 Task: Create a section Code Charge and in the section, add a milestone Digital Marketing Strategy Implementation in the project TrapPlan.
Action: Mouse moved to (60, 429)
Screenshot: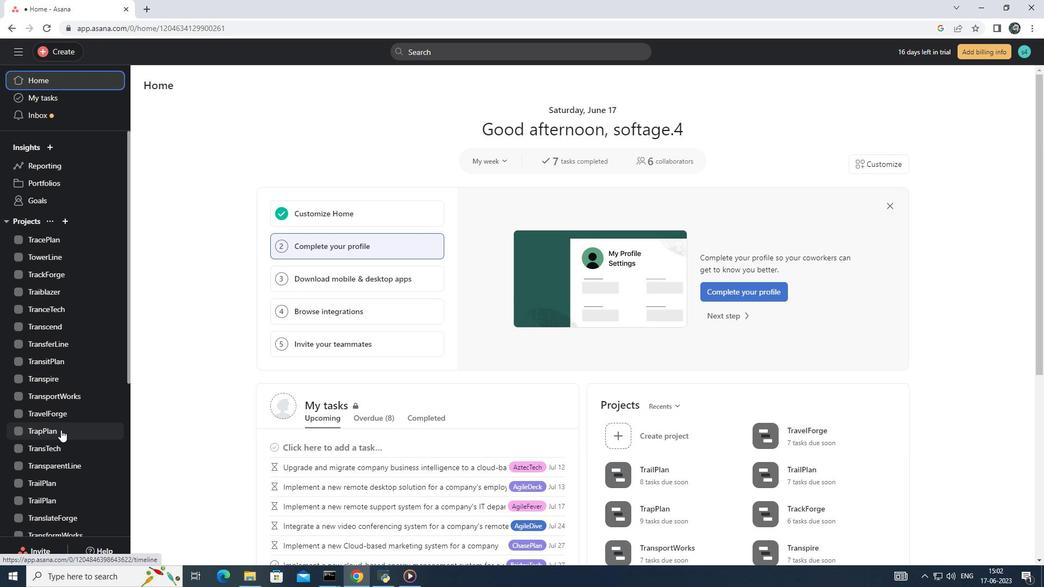 
Action: Mouse pressed left at (60, 429)
Screenshot: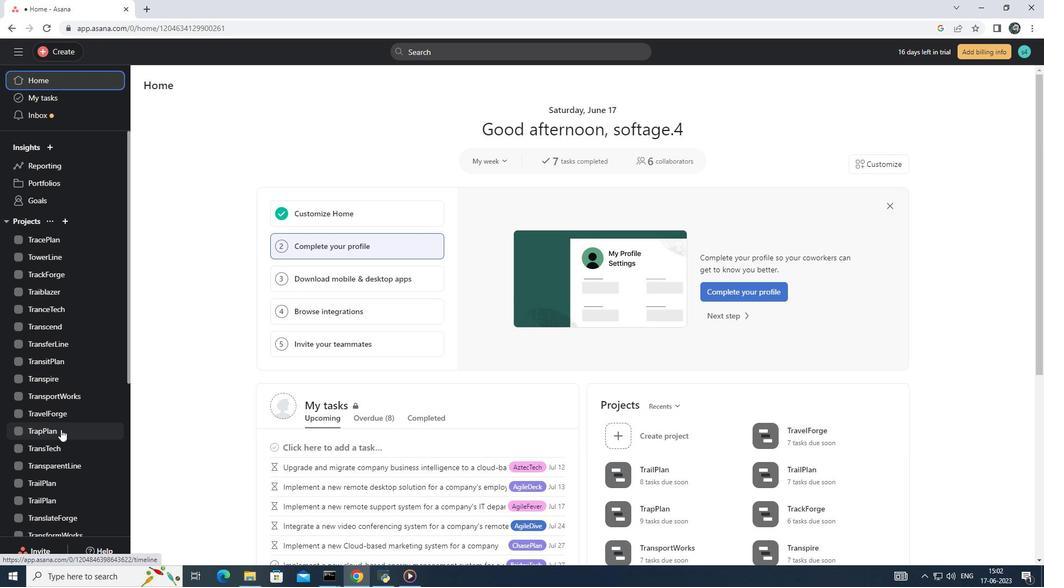 
Action: Mouse moved to (190, 398)
Screenshot: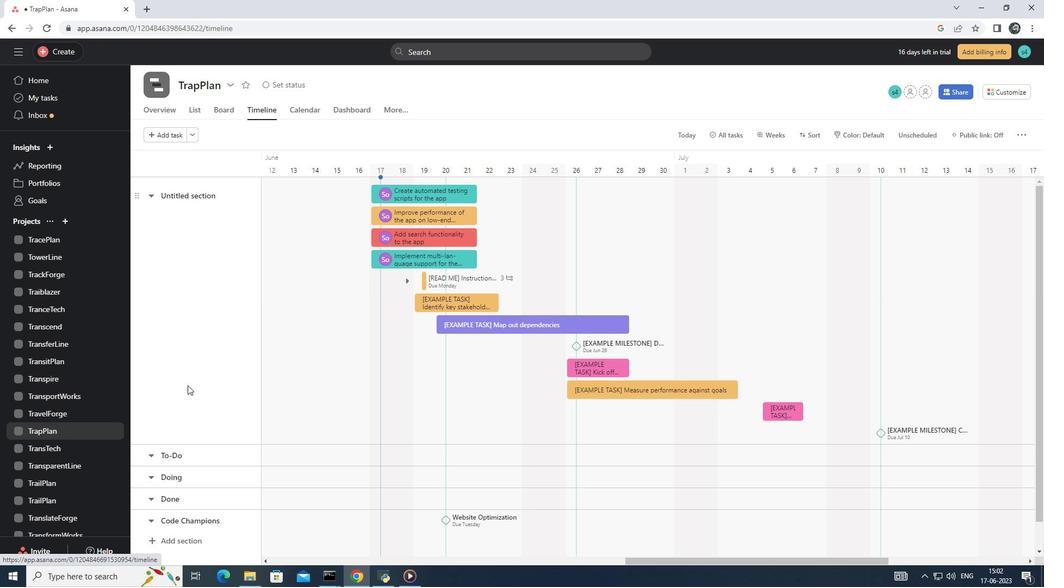 
Action: Mouse scrolled (190, 396) with delta (0, 0)
Screenshot: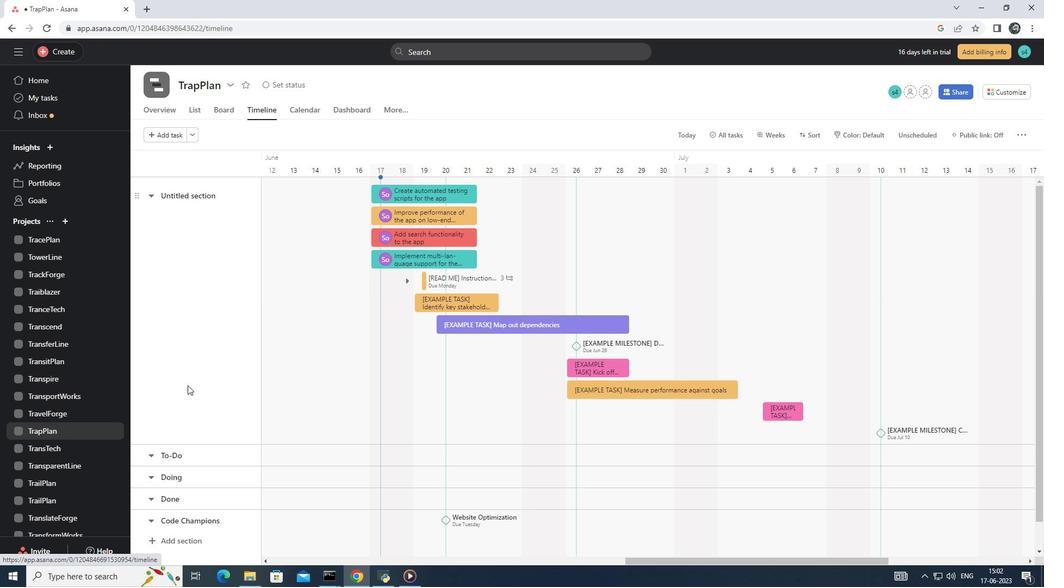 
Action: Mouse moved to (193, 408)
Screenshot: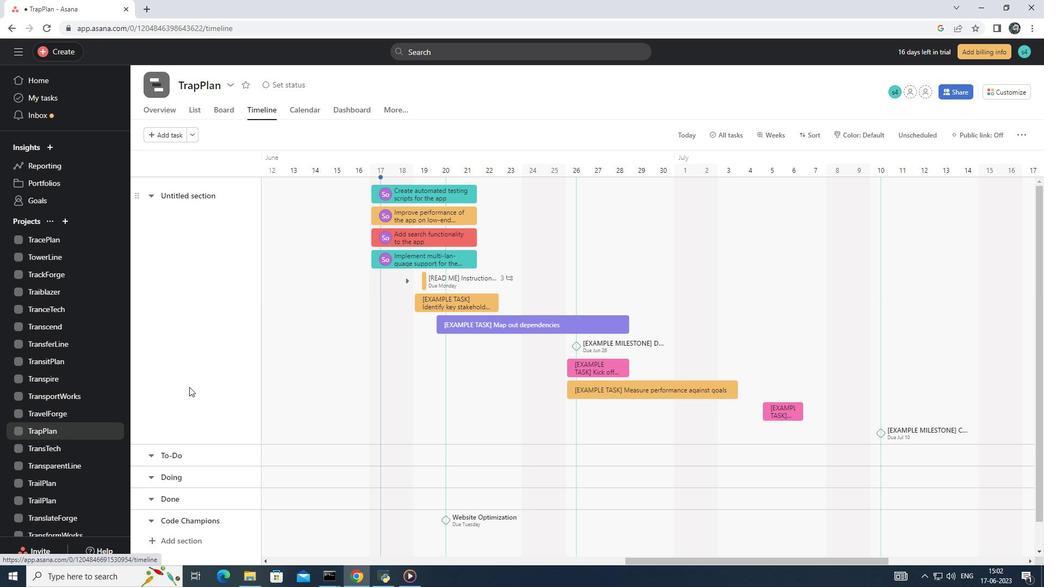 
Action: Mouse scrolled (191, 404) with delta (0, 0)
Screenshot: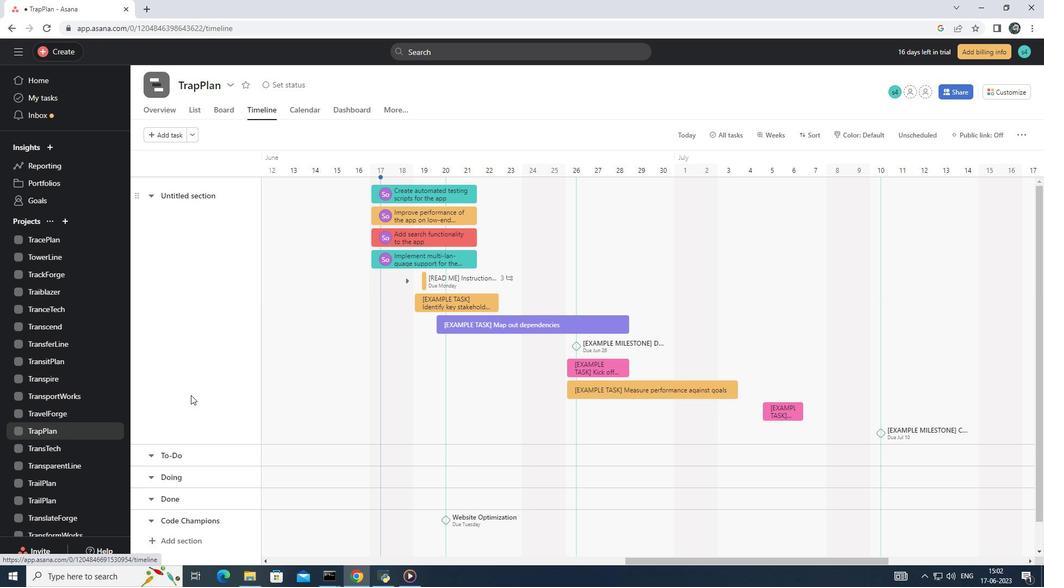 
Action: Mouse moved to (198, 420)
Screenshot: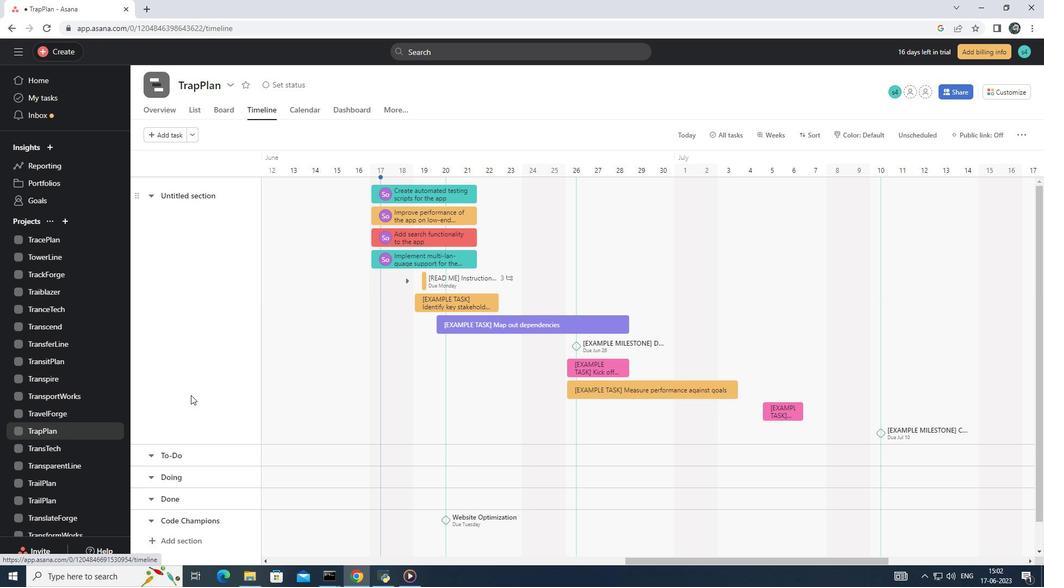 
Action: Mouse scrolled (195, 415) with delta (0, 0)
Screenshot: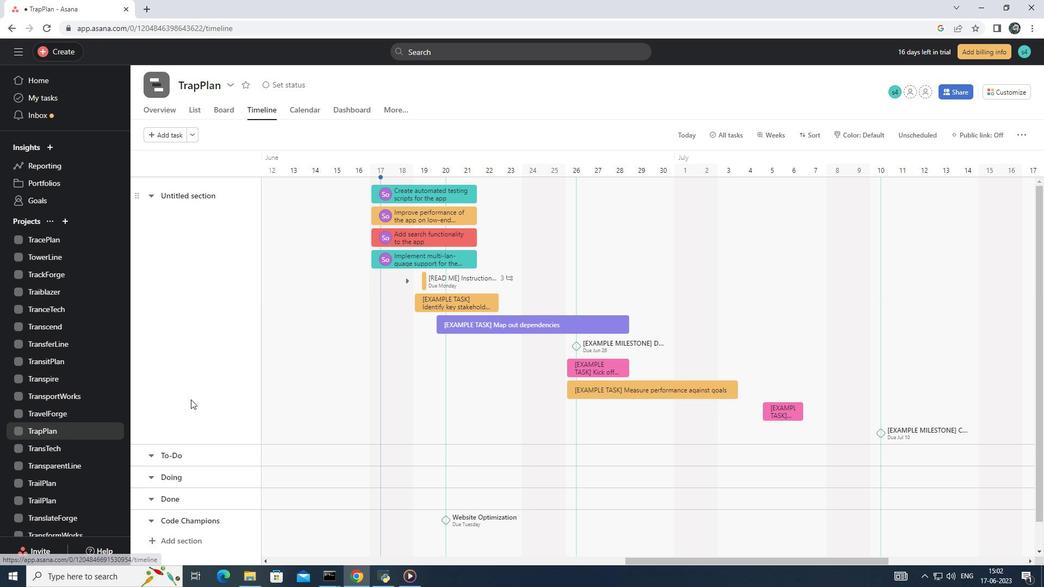 
Action: Mouse moved to (182, 507)
Screenshot: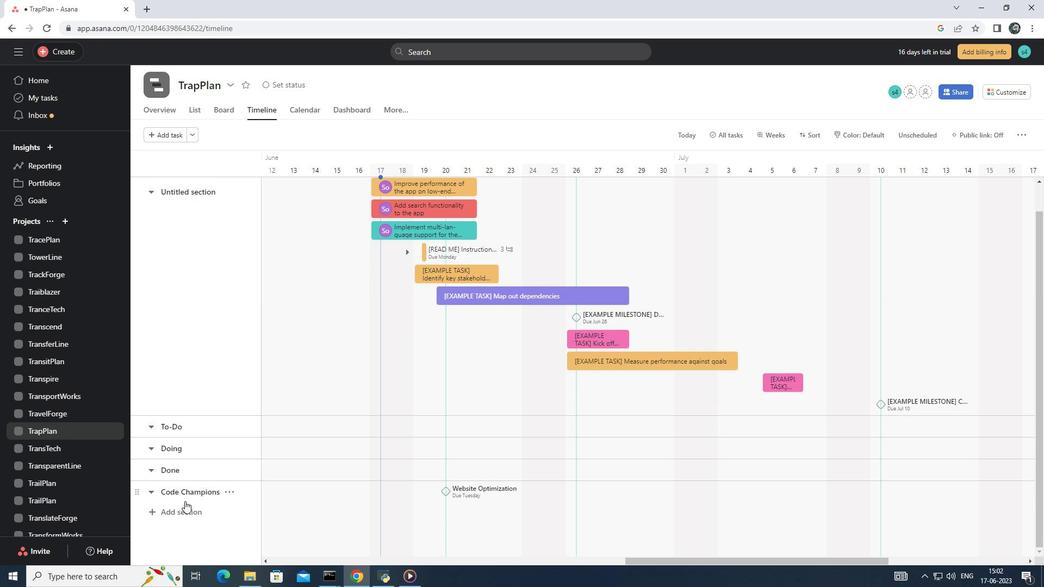 
Action: Mouse pressed left at (182, 507)
Screenshot: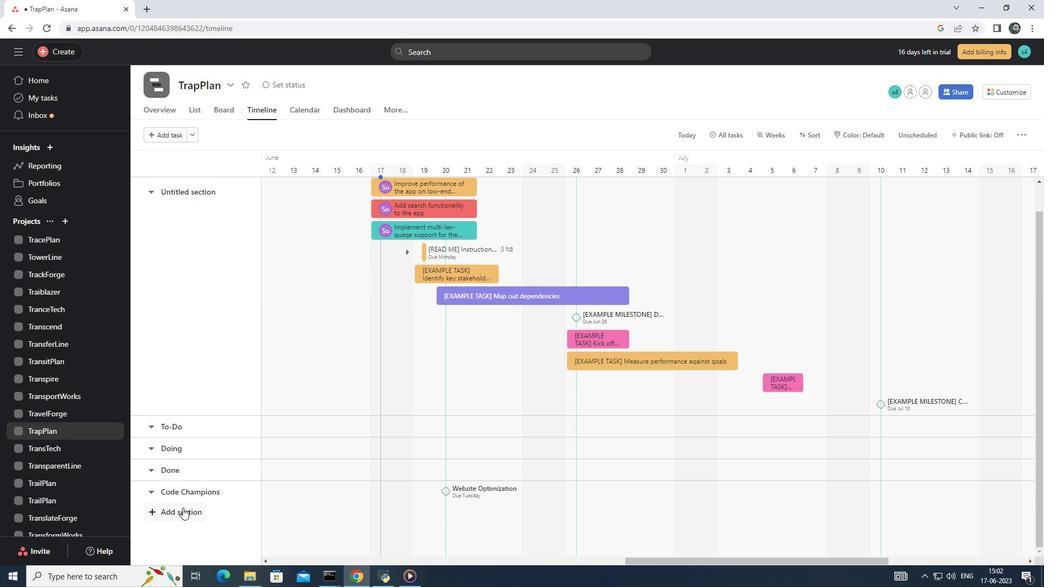 
Action: Mouse moved to (176, 511)
Screenshot: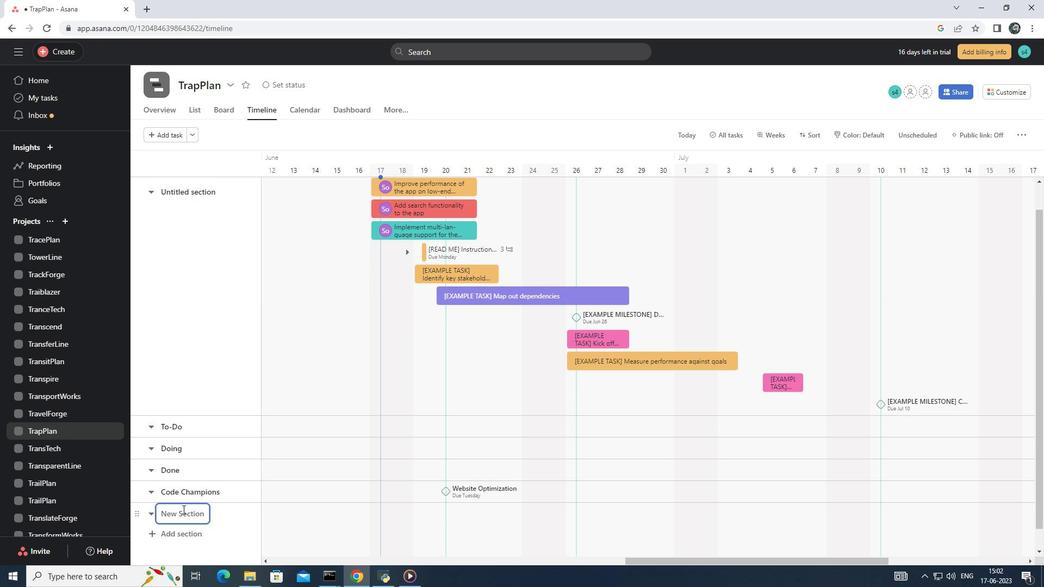 
Action: Mouse pressed left at (176, 511)
Screenshot: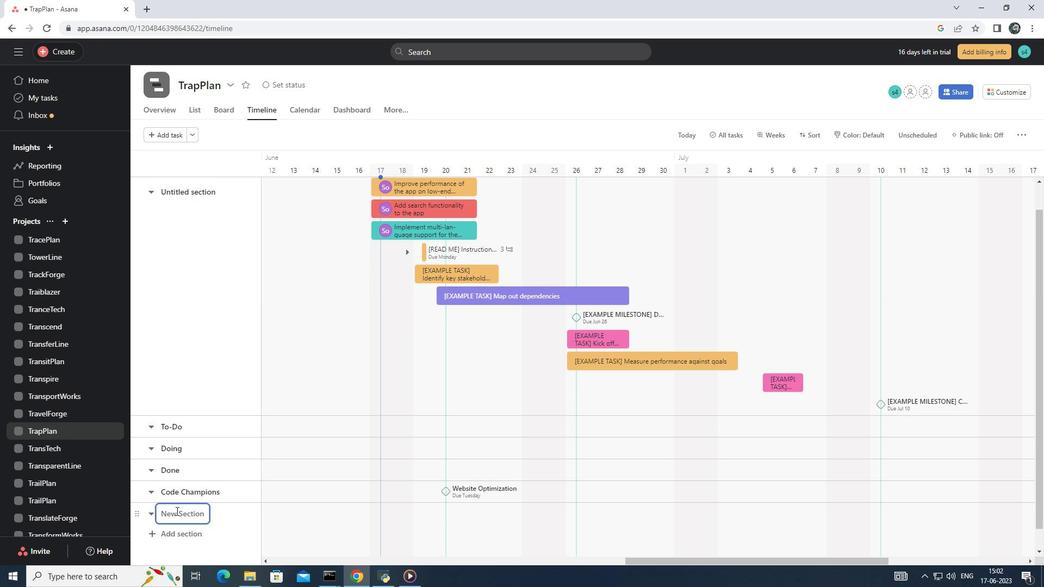 
Action: Key pressed <Key.shift>Code<Key.space><Key.shift>Charge<Key.enter>
Screenshot: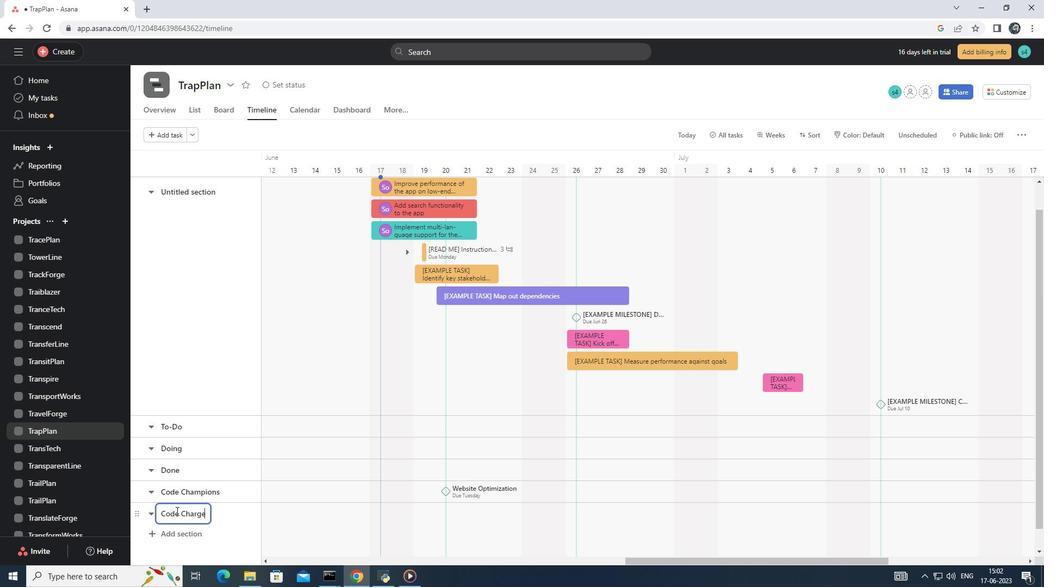 
Action: Mouse moved to (359, 514)
Screenshot: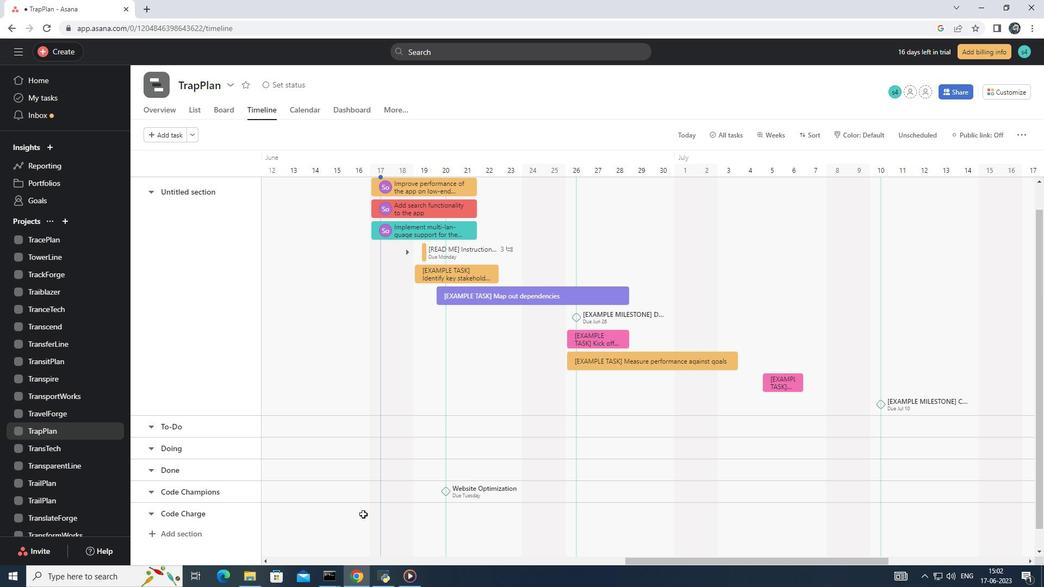 
Action: Mouse pressed left at (359, 514)
Screenshot: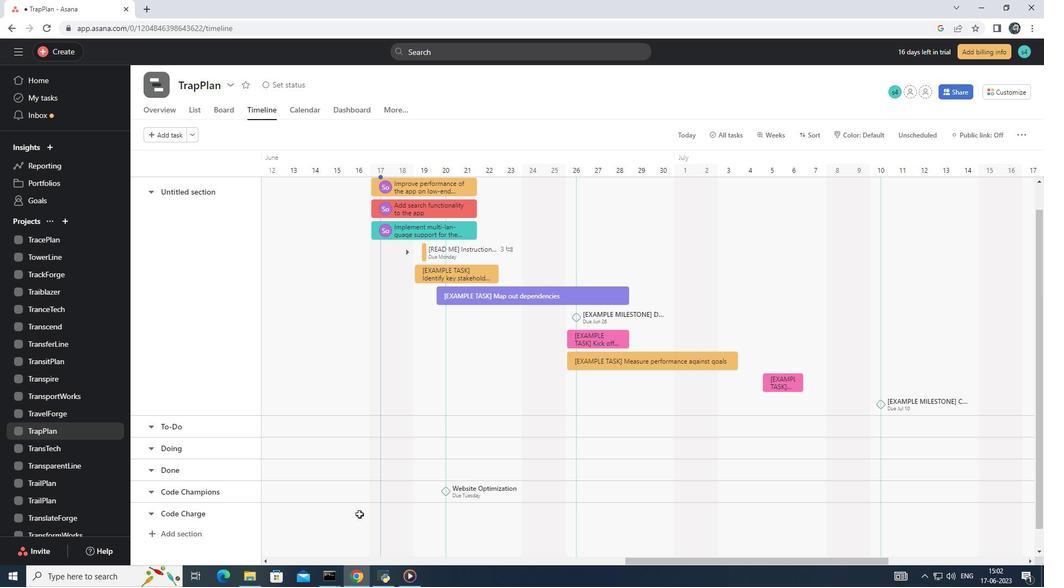 
Action: Key pressed <Key.shift>Digital<Key.space><Key.shift>Marketing<Key.space><Key.shift>Strategy<Key.space><Key.shift>Implementation<Key.enter>
Screenshot: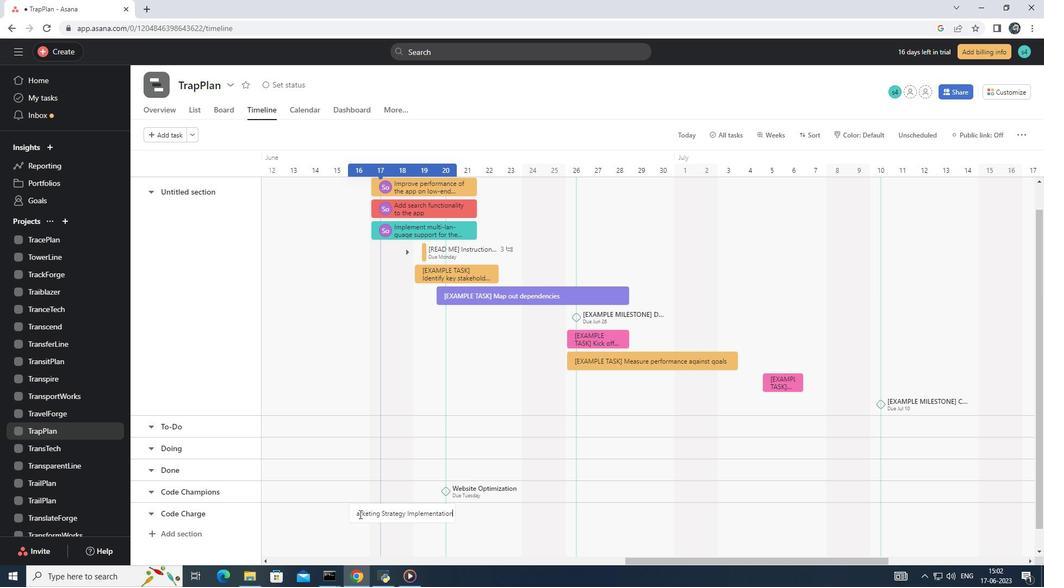 
Action: Mouse moved to (400, 511)
Screenshot: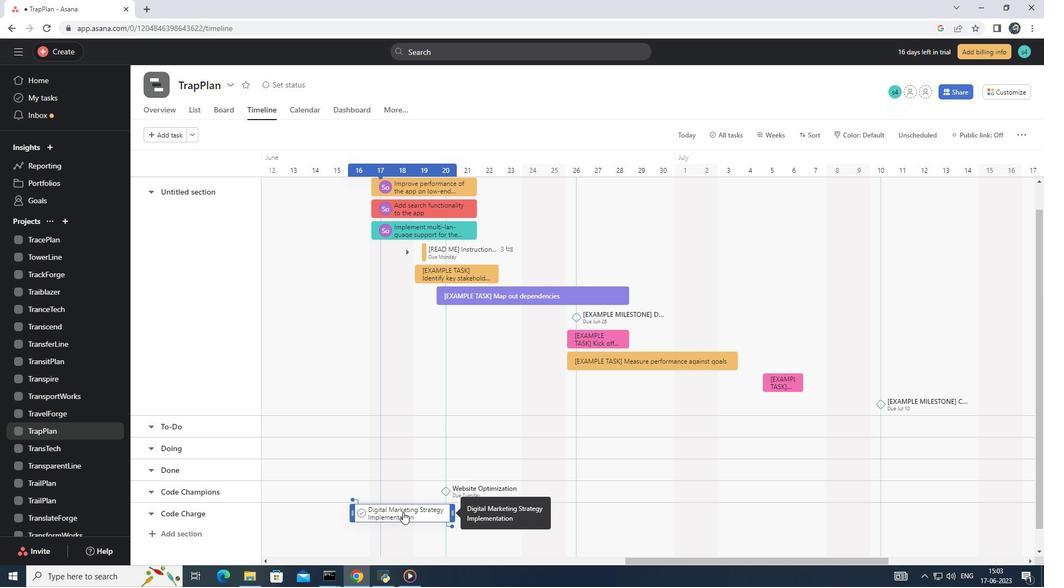 
Action: Mouse pressed right at (400, 511)
Screenshot: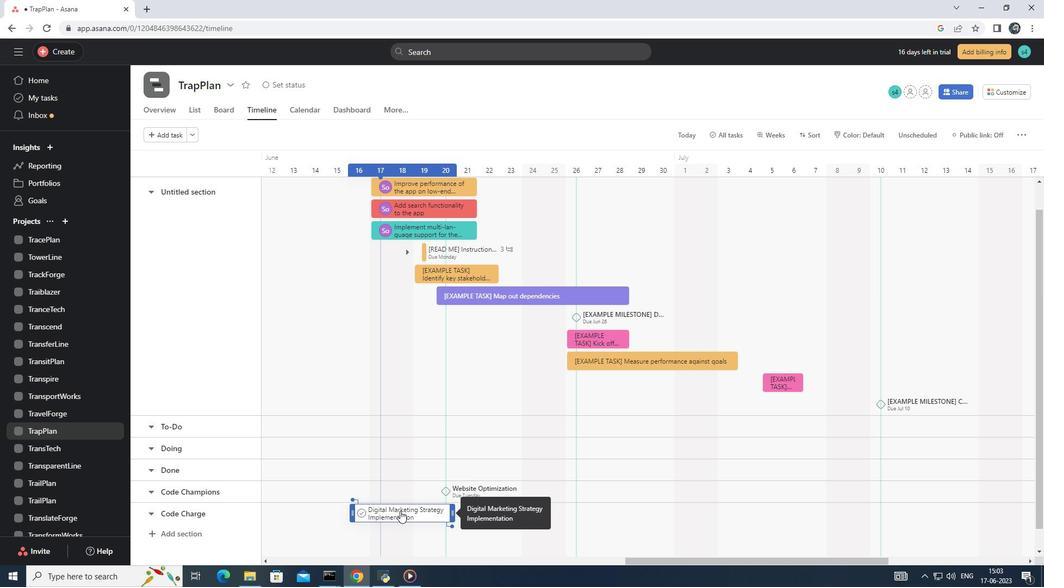 
Action: Mouse moved to (441, 453)
Screenshot: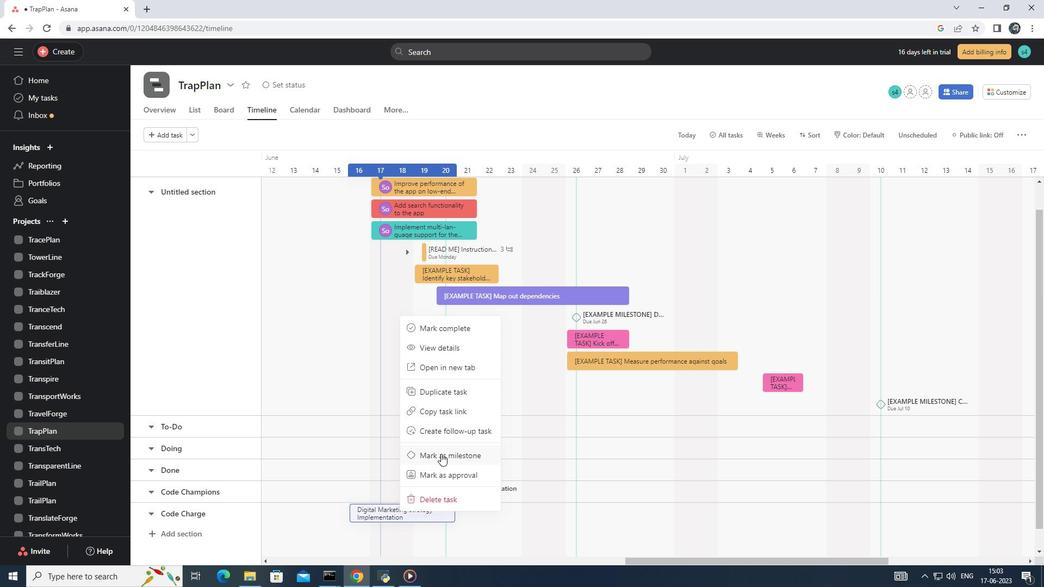 
Action: Mouse pressed left at (441, 453)
Screenshot: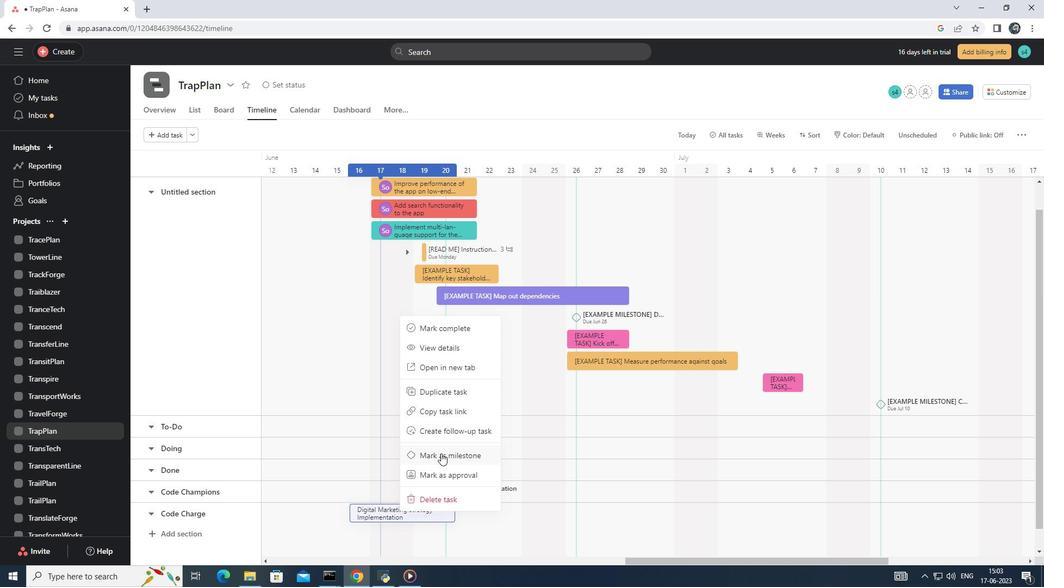 
Action: Mouse moved to (442, 452)
Screenshot: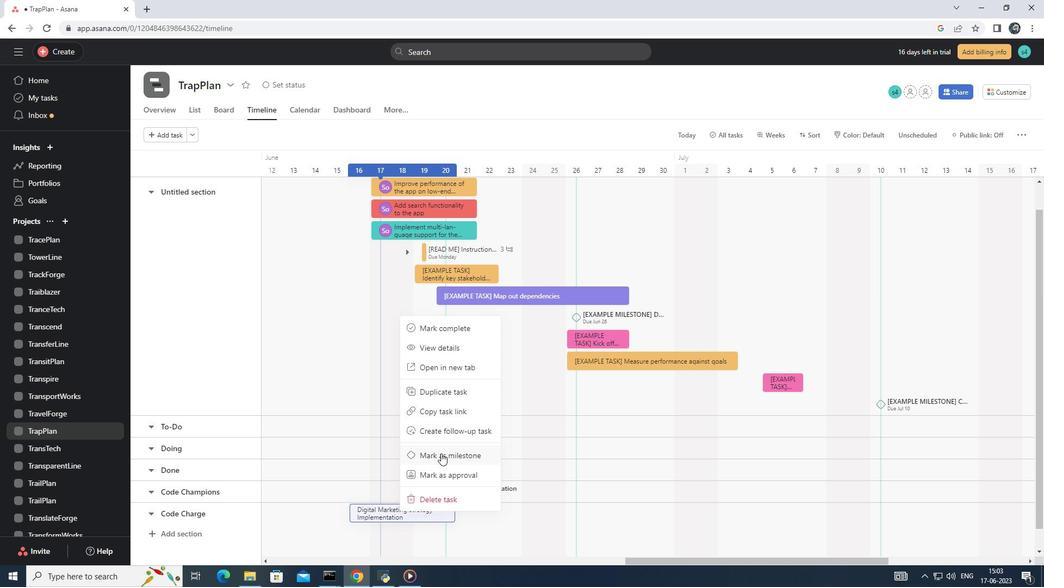
